 Task: Add Sprouts Dark Chocolate Covered Peanuts to the cart.
Action: Mouse moved to (19, 60)
Screenshot: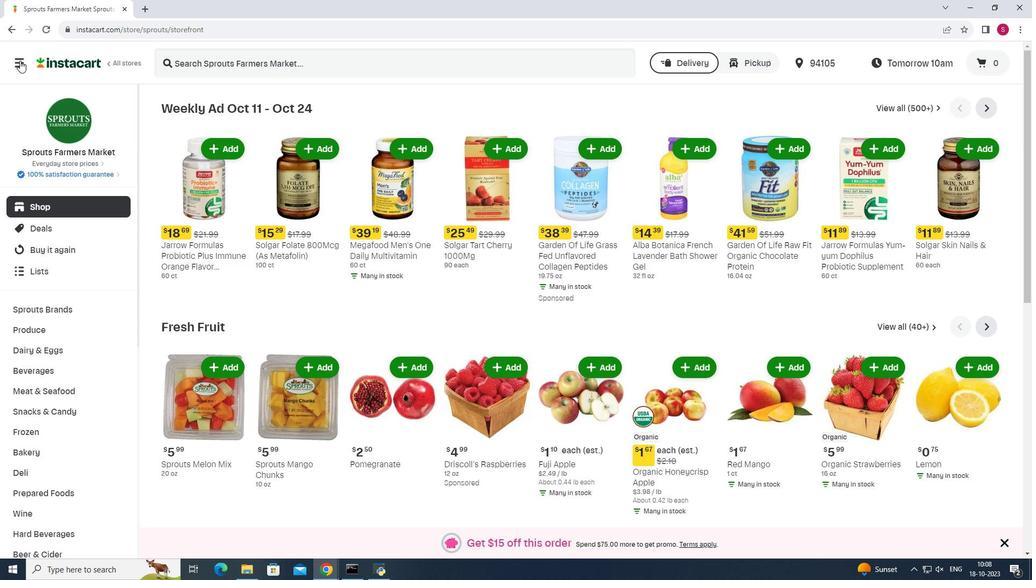 
Action: Mouse pressed left at (19, 60)
Screenshot: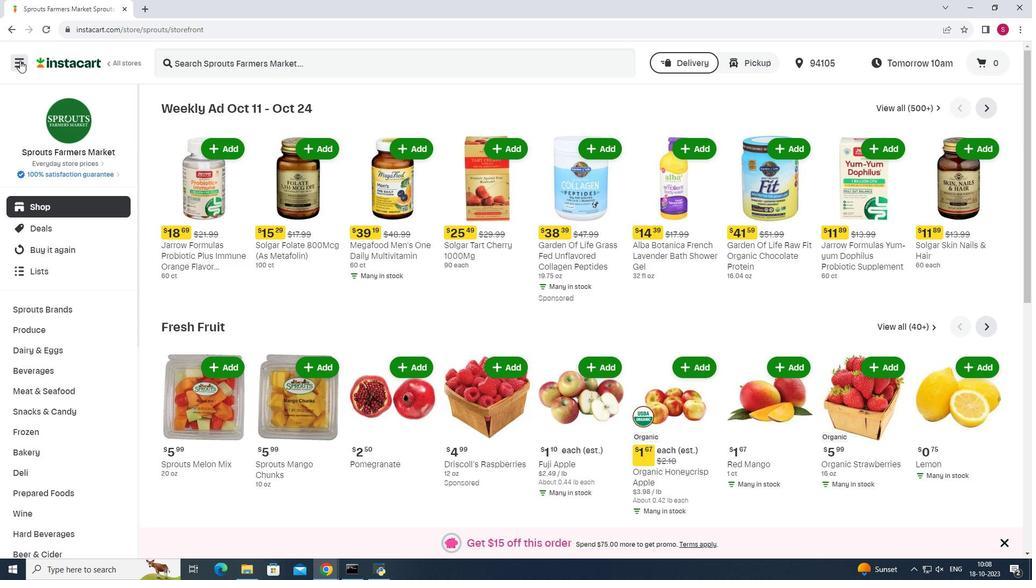 
Action: Mouse moved to (97, 284)
Screenshot: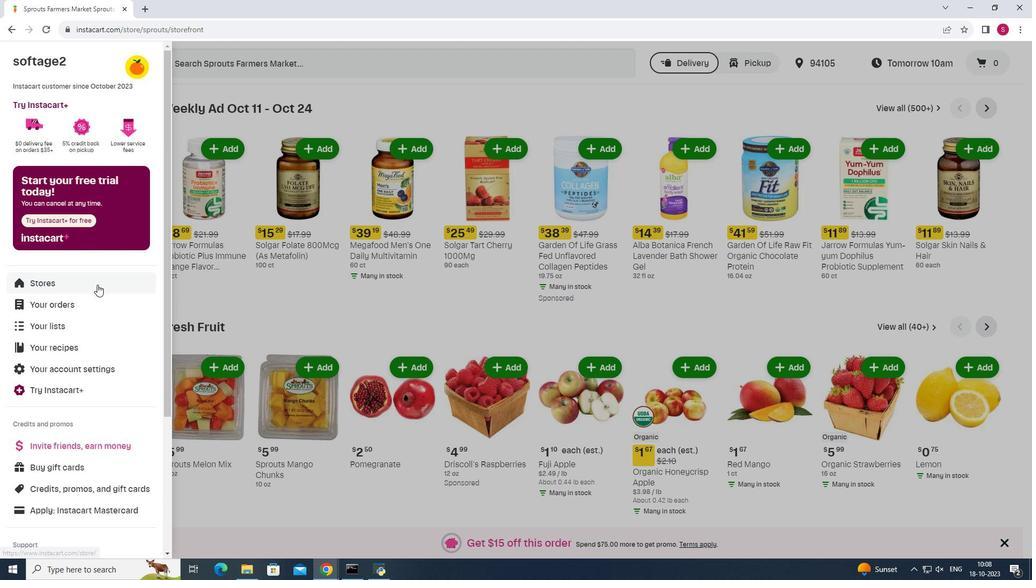 
Action: Mouse pressed left at (97, 284)
Screenshot: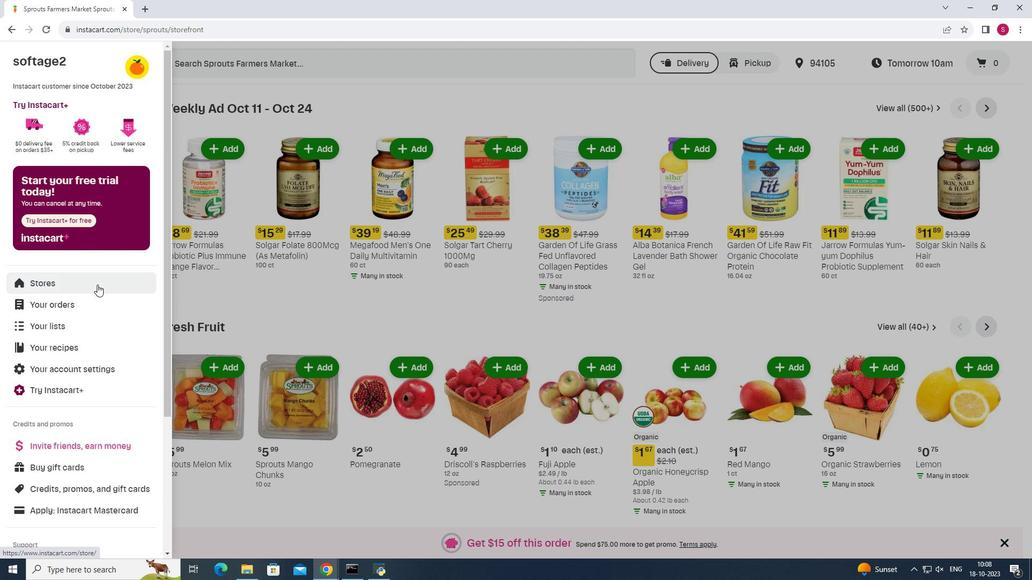 
Action: Mouse moved to (250, 100)
Screenshot: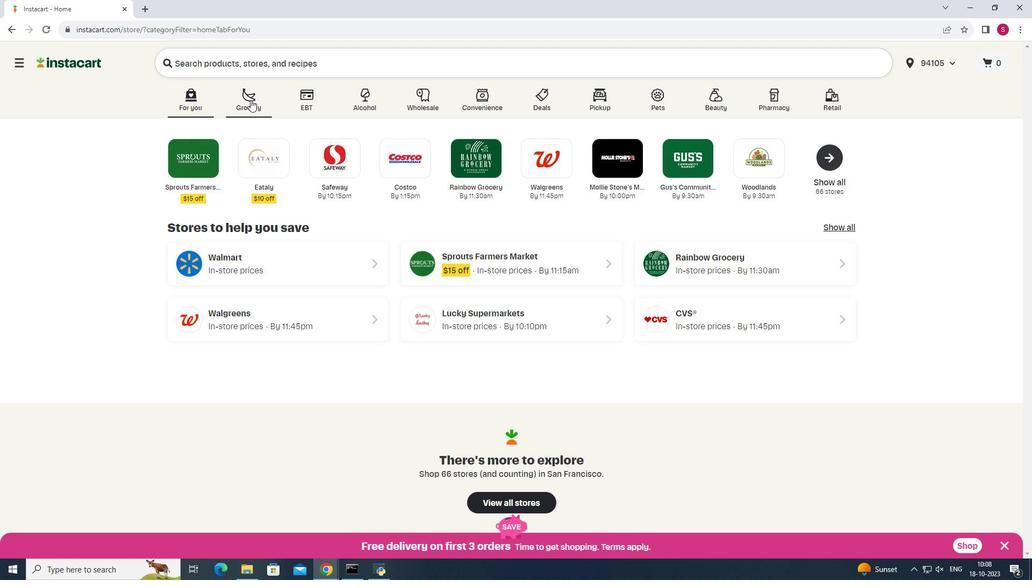 
Action: Mouse pressed left at (250, 100)
Screenshot: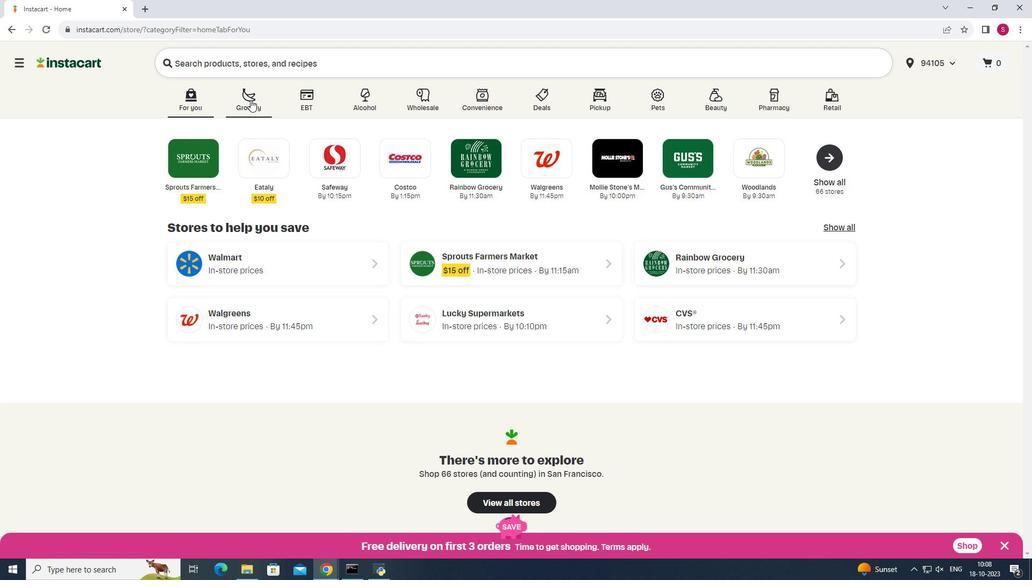 
Action: Mouse moved to (731, 146)
Screenshot: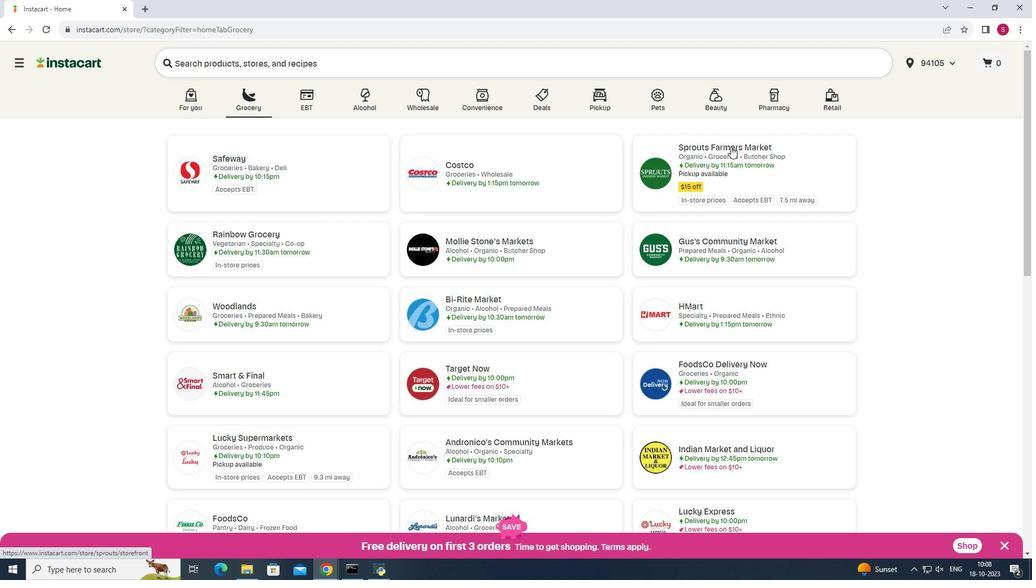 
Action: Mouse pressed left at (731, 146)
Screenshot: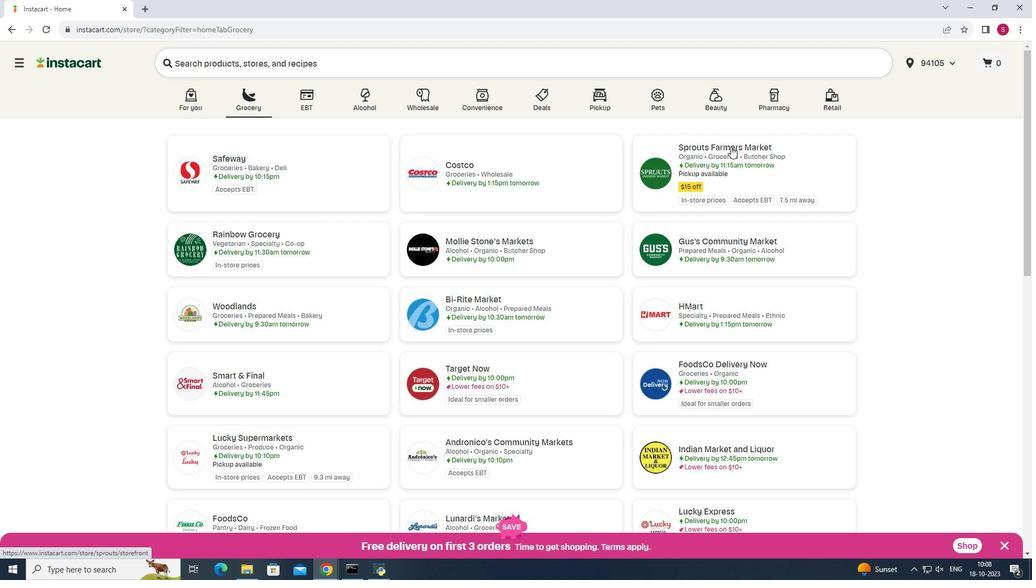 
Action: Mouse moved to (33, 410)
Screenshot: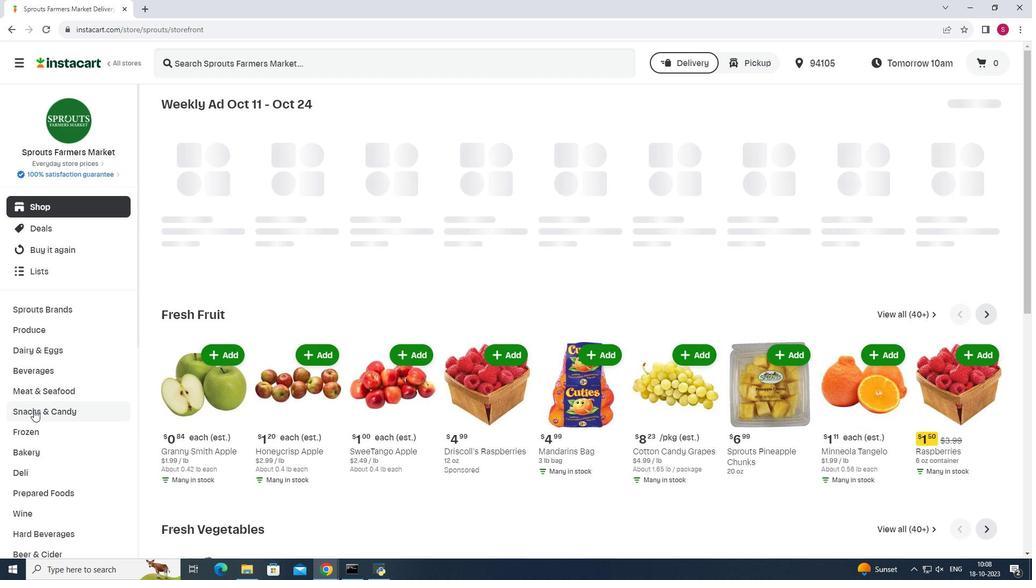 
Action: Mouse pressed left at (33, 410)
Screenshot: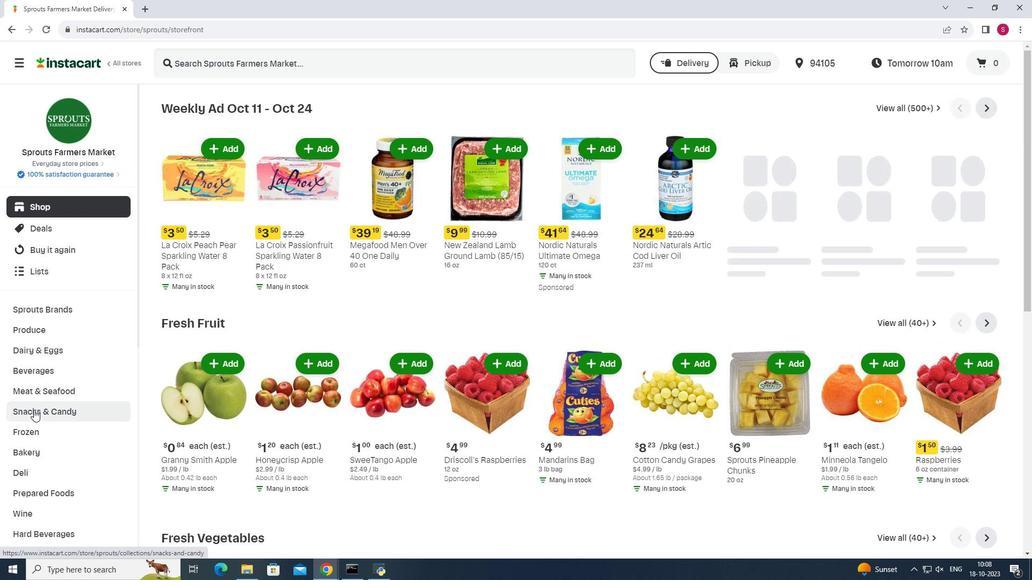 
Action: Mouse moved to (304, 130)
Screenshot: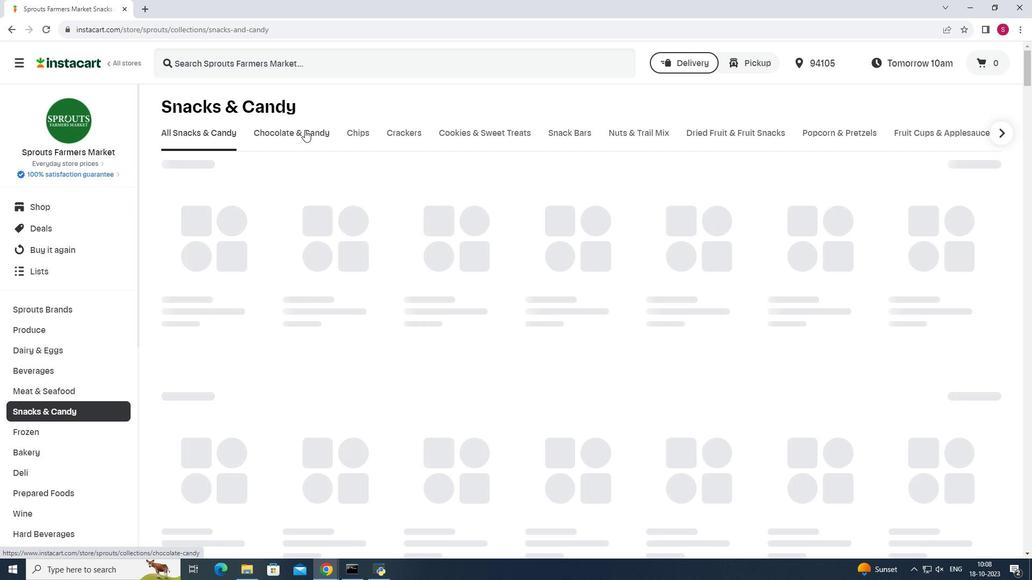 
Action: Mouse pressed left at (304, 130)
Screenshot: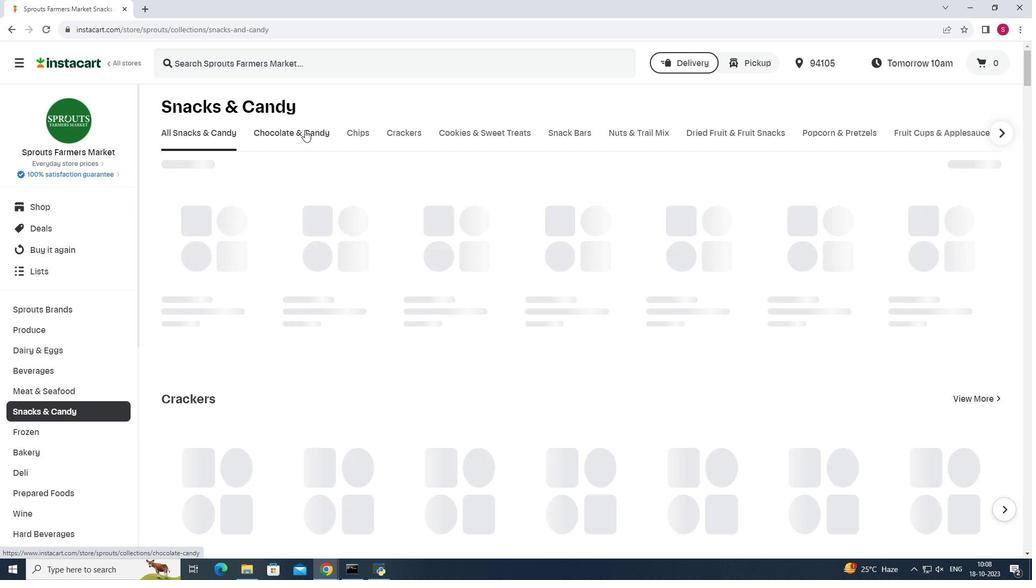 
Action: Mouse moved to (267, 175)
Screenshot: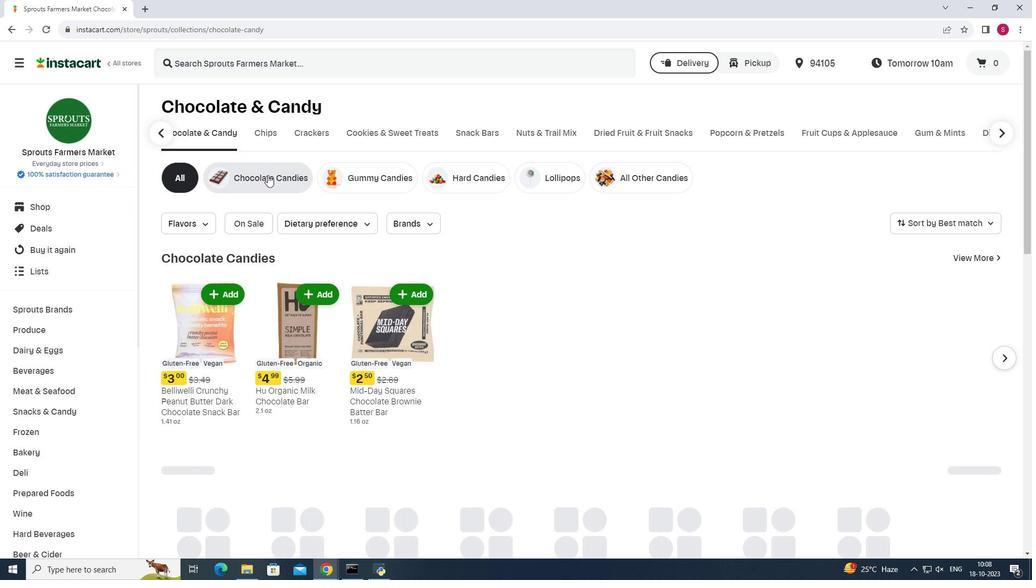 
Action: Mouse pressed left at (267, 175)
Screenshot: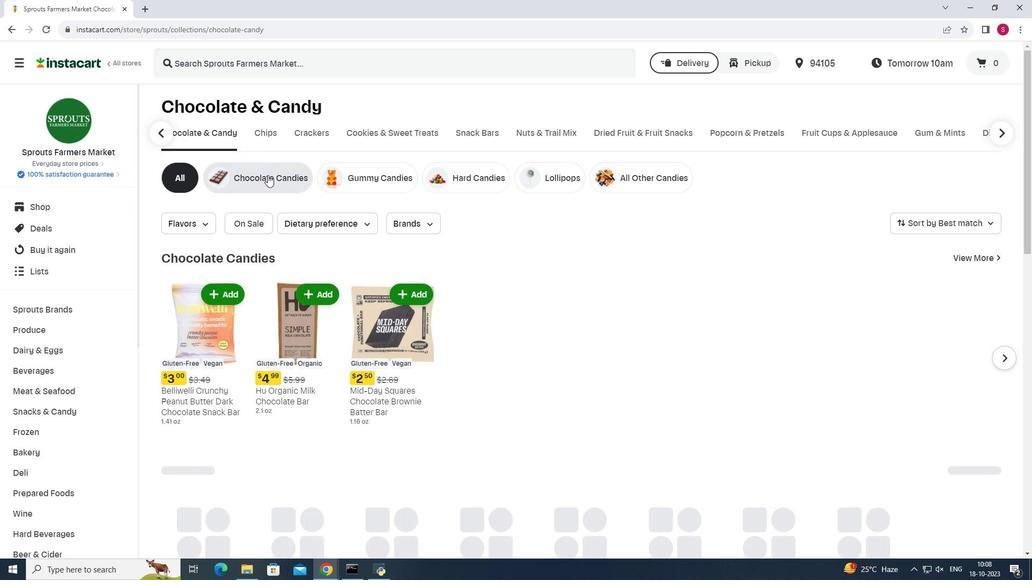 
Action: Mouse moved to (384, 63)
Screenshot: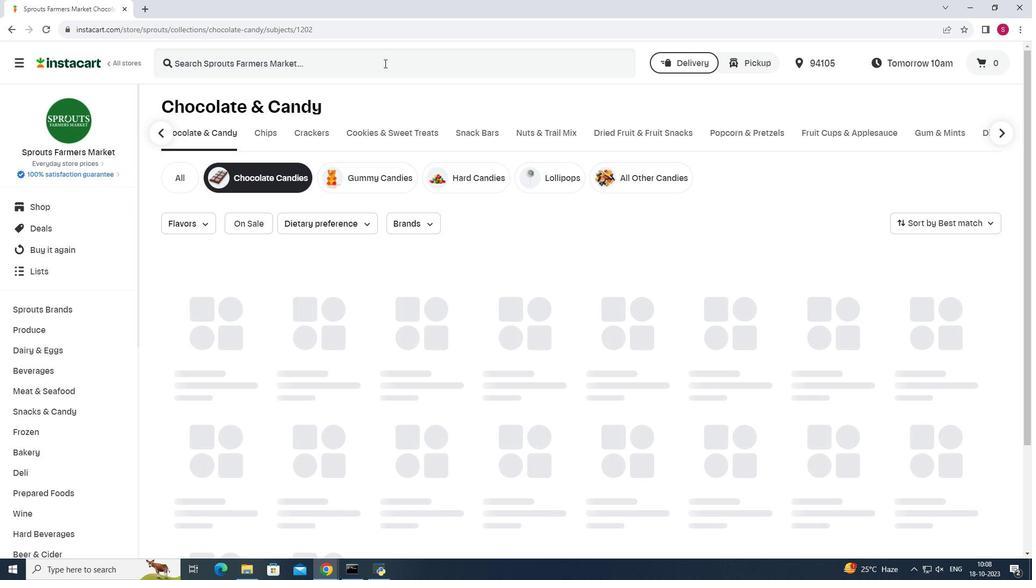 
Action: Mouse pressed left at (384, 63)
Screenshot: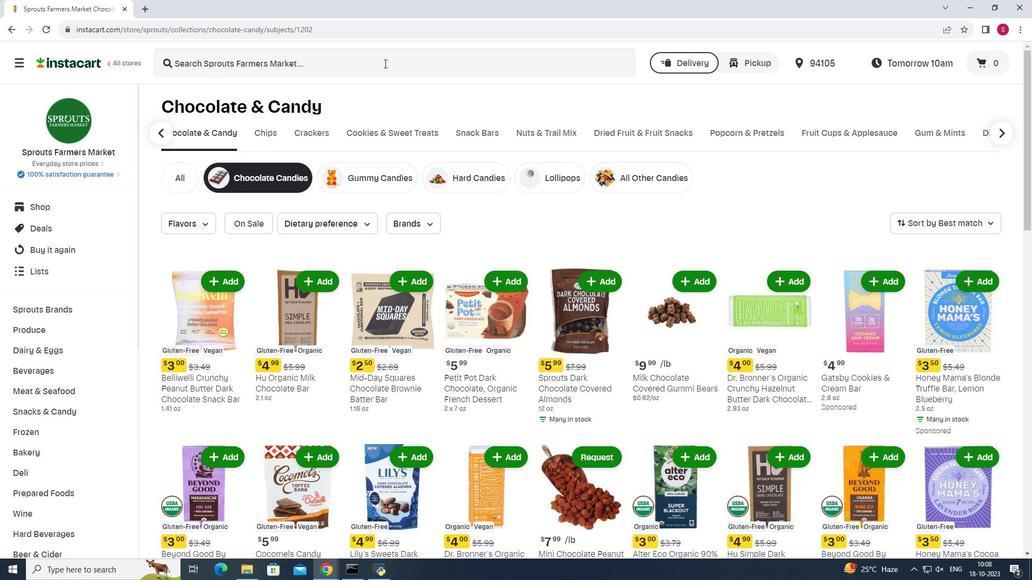 
Action: Mouse moved to (388, 66)
Screenshot: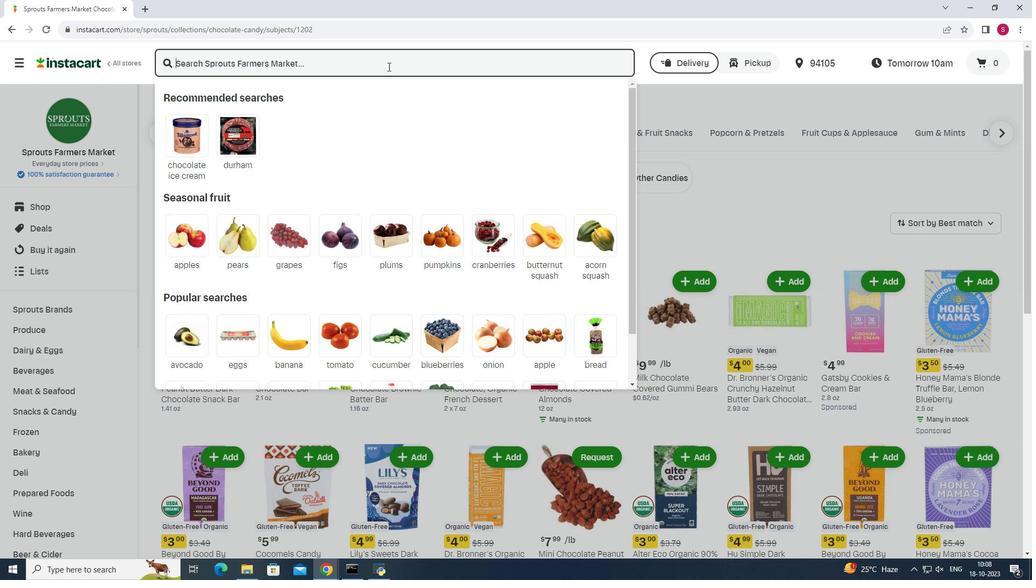 
Action: Key pressed <Key.shift>Sprouts<Key.space><Key.shift>Dark<Key.space><Key.shift>Chocolate<Key.space><Key.shift>Covered<Key.space><Key.shift>Peanuts<Key.enter>
Screenshot: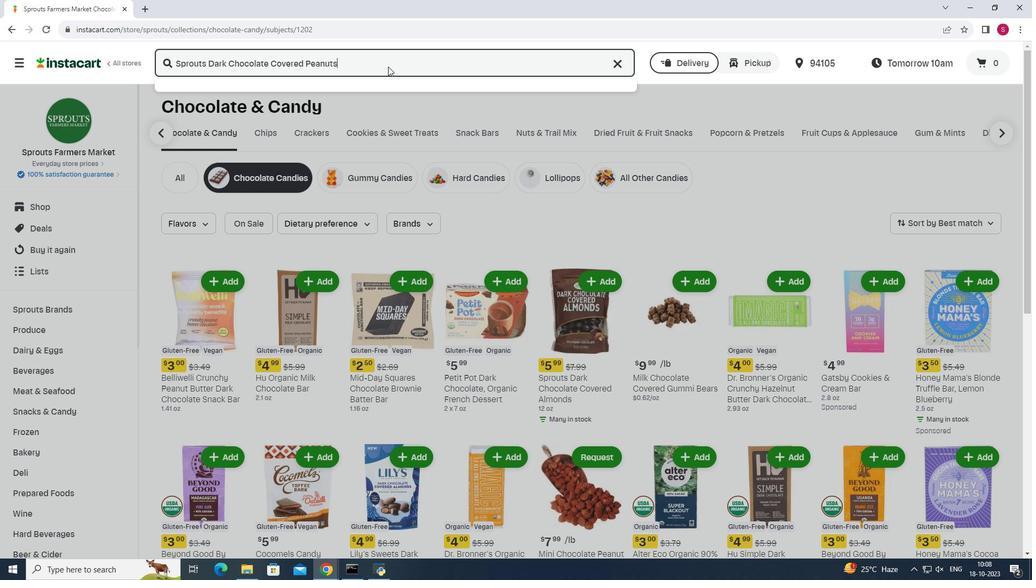 
Action: Mouse moved to (626, 174)
Screenshot: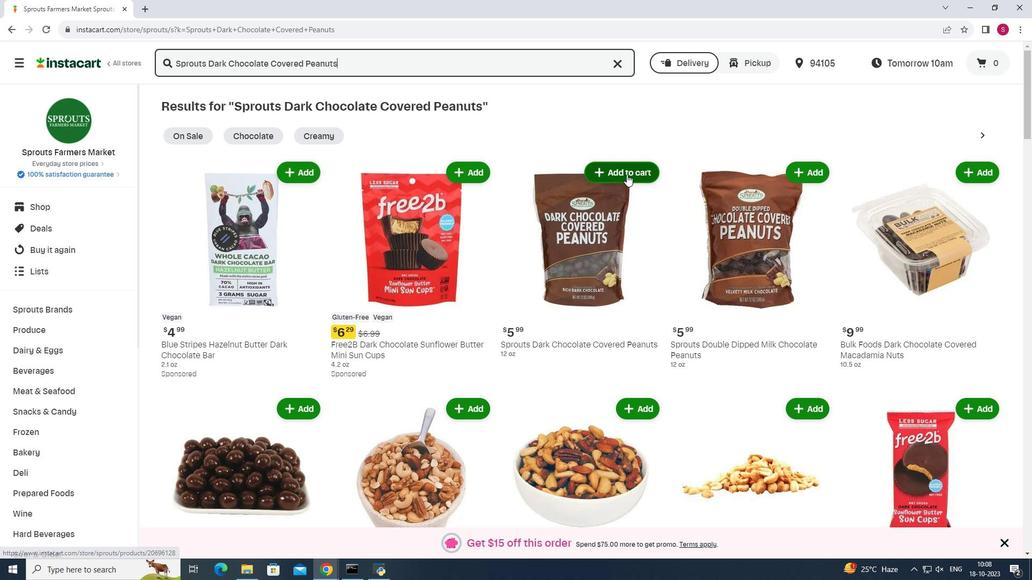 
Action: Mouse pressed left at (626, 174)
Screenshot: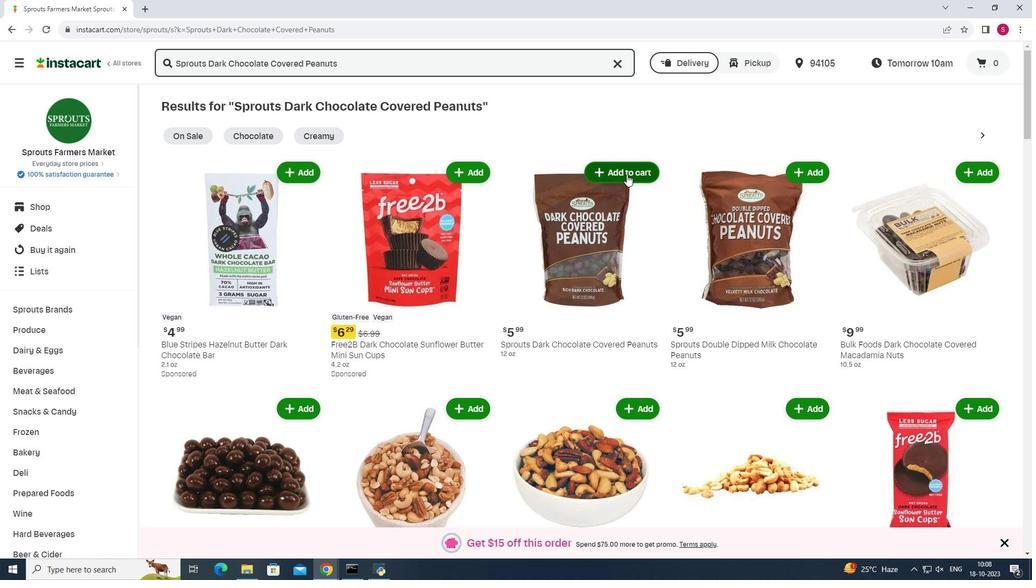 
Action: Mouse moved to (692, 135)
Screenshot: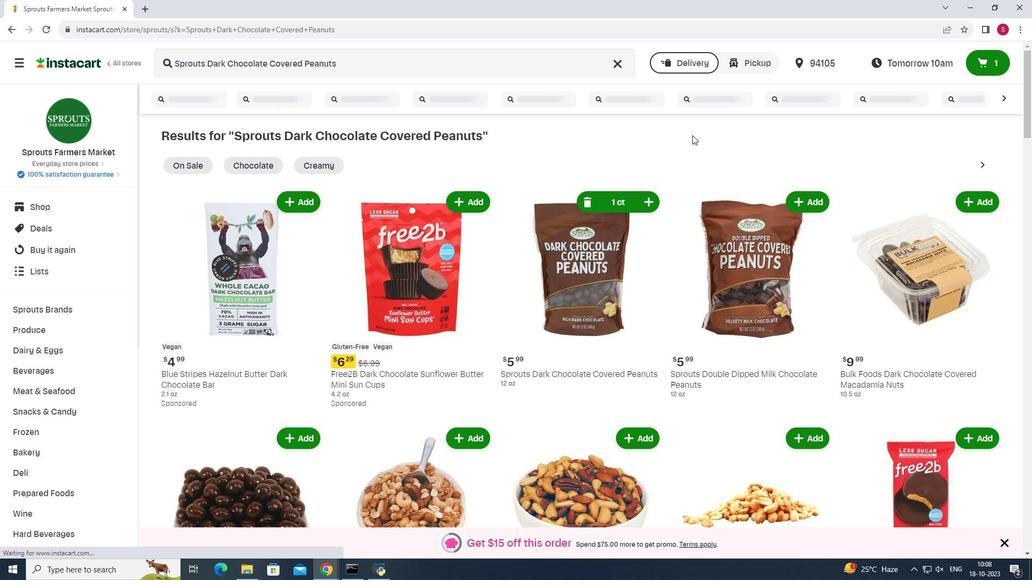 
